 Task: Plan a time block for the music and performance arts retreat.
Action: Mouse moved to (95, 195)
Screenshot: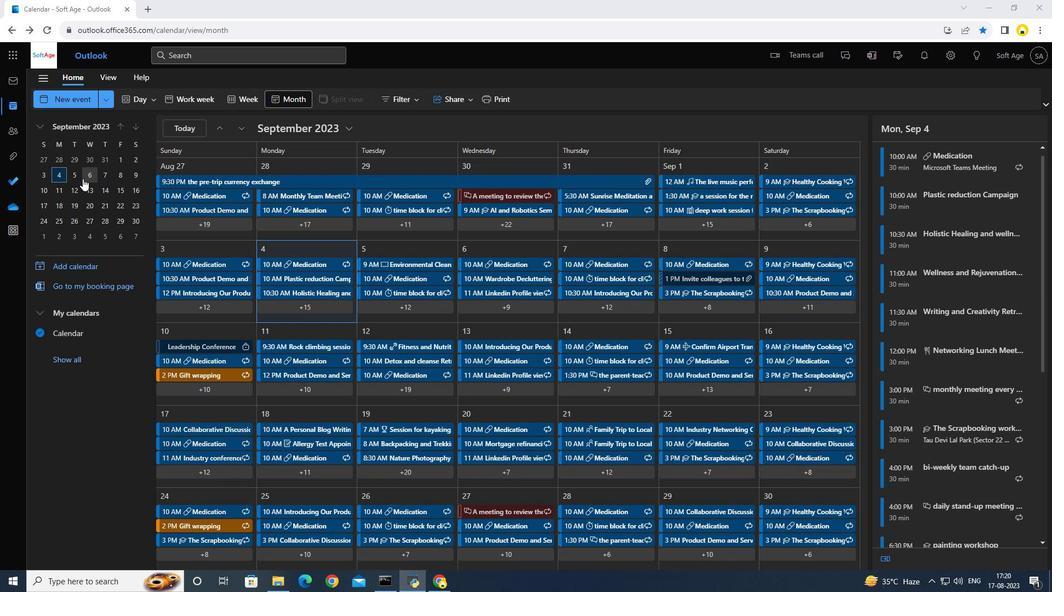 
Action: Mouse pressed left at (95, 195)
Screenshot: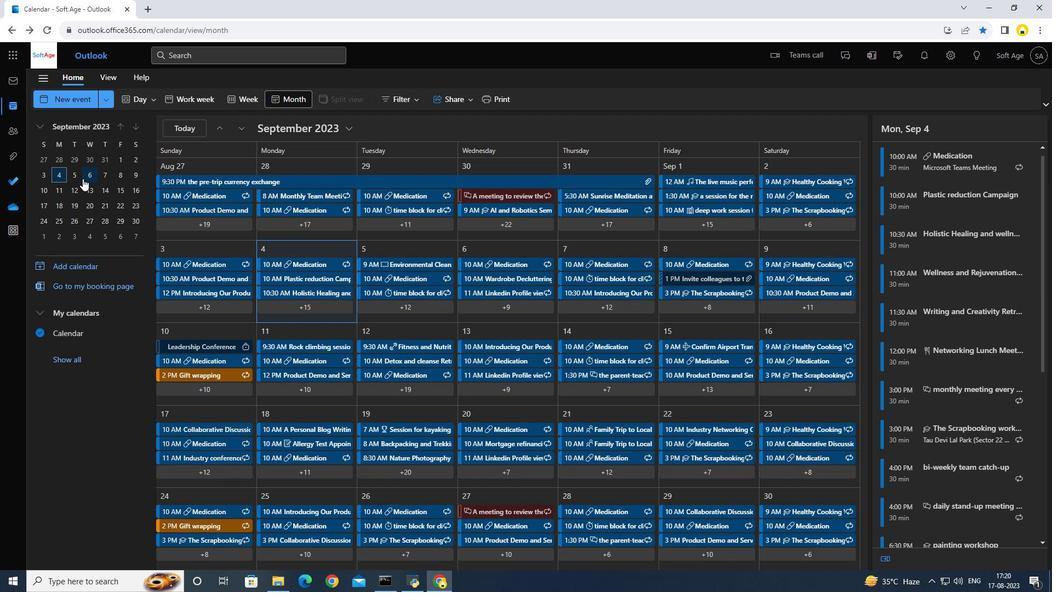 
Action: Mouse moved to (100, 116)
Screenshot: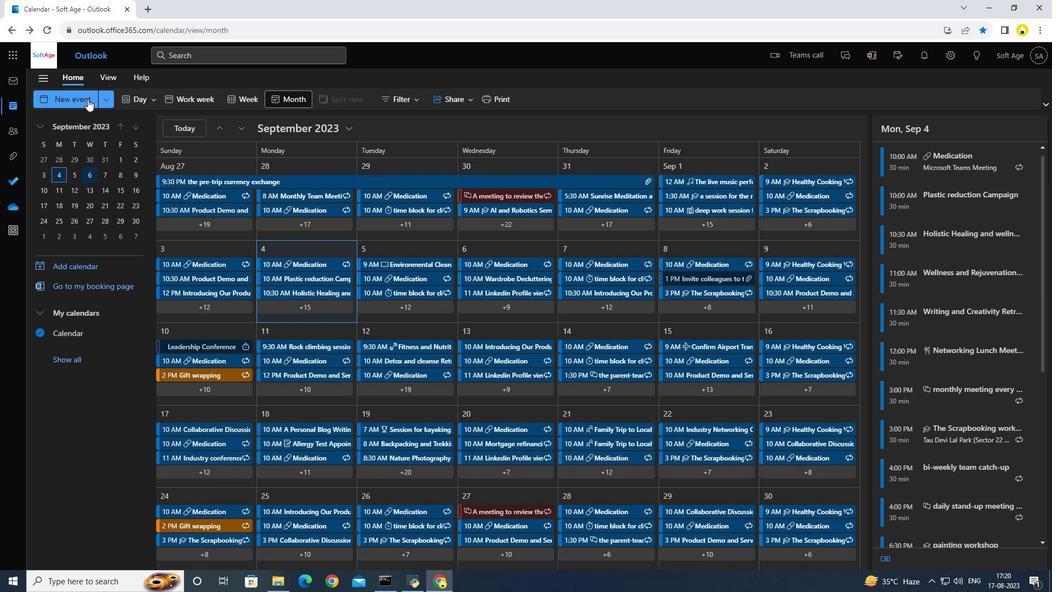 
Action: Mouse pressed left at (100, 116)
Screenshot: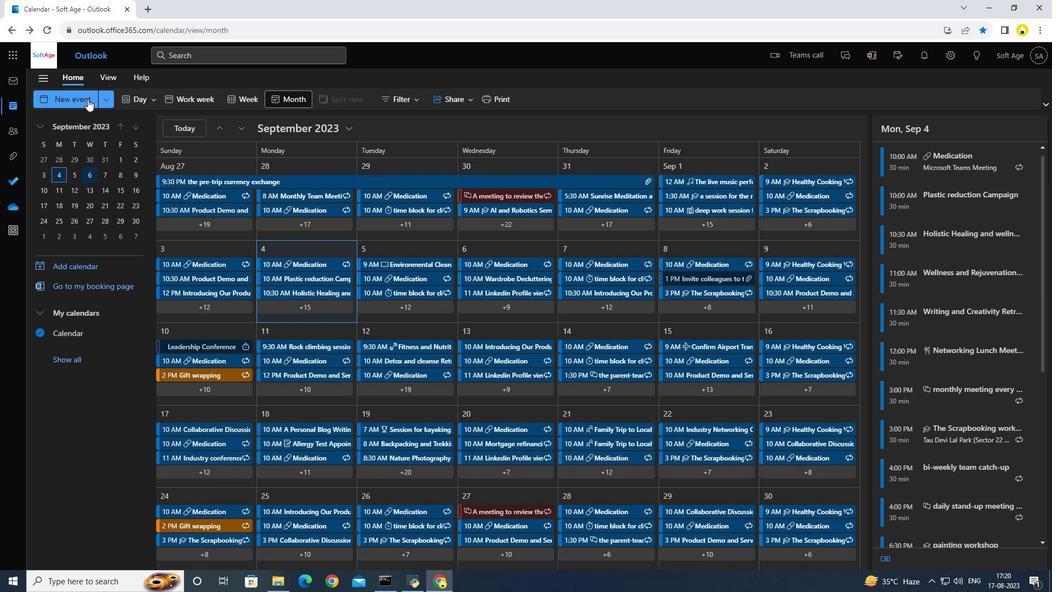 
Action: Mouse moved to (274, 184)
Screenshot: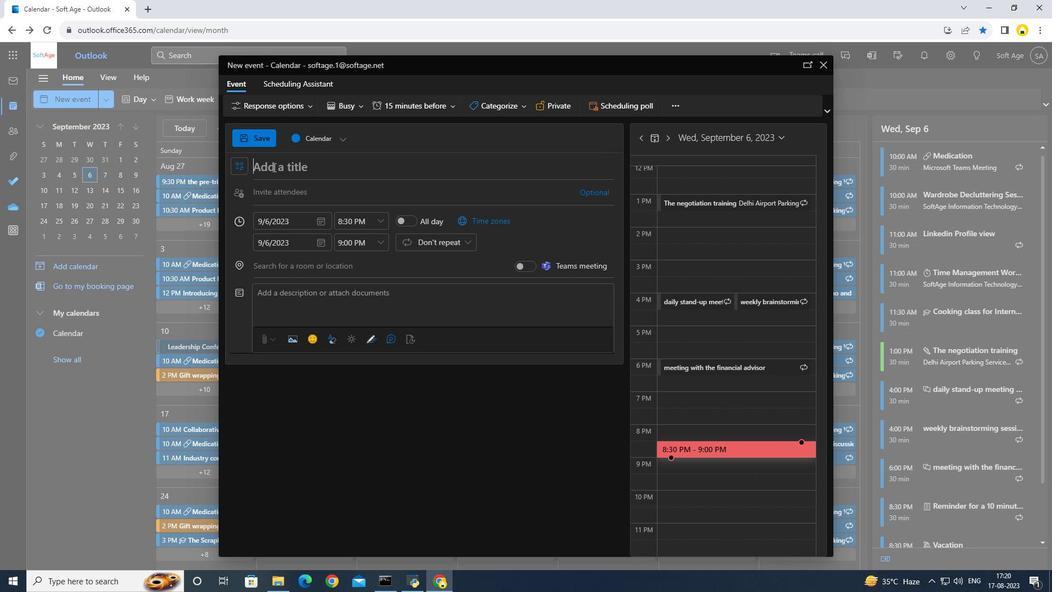 
Action: Mouse pressed left at (274, 184)
Screenshot: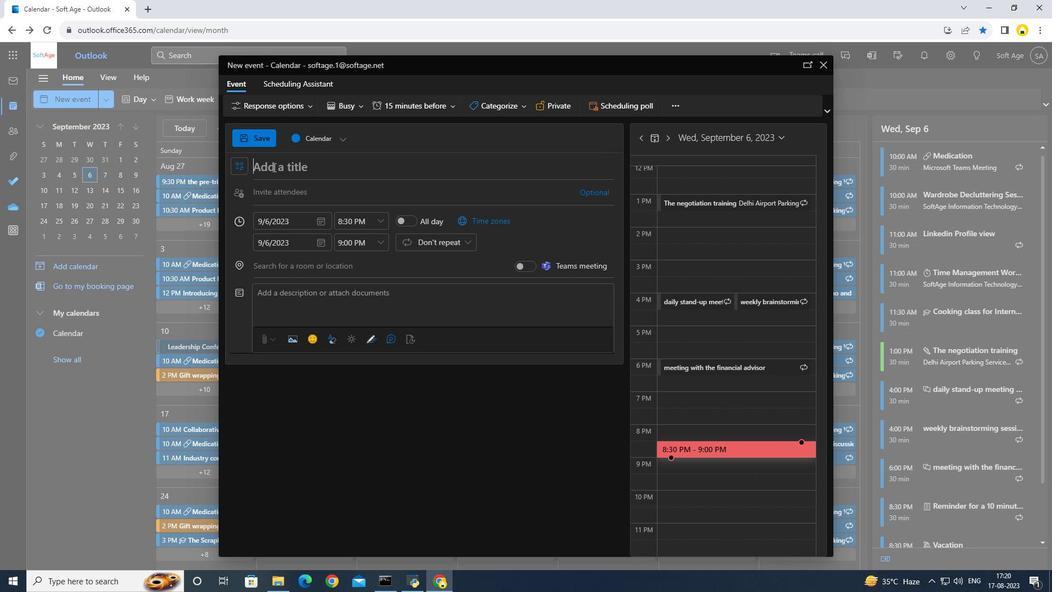 
Action: Mouse moved to (281, 183)
Screenshot: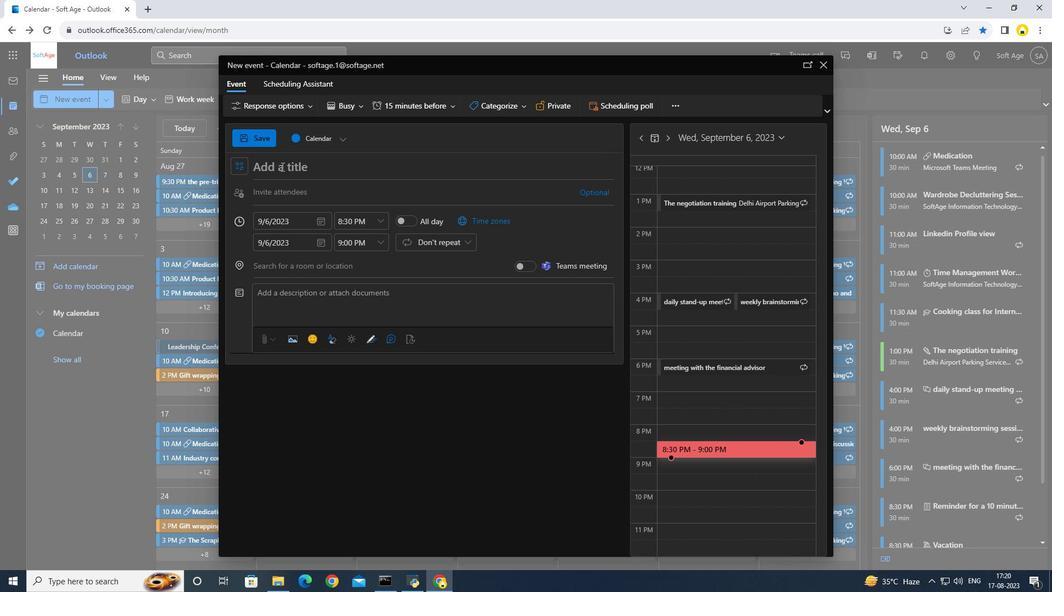 
Action: Key pressed <Key.caps_lock>M<Key.caps_lock>usic<Key.space><Key.space>abnd<Key.space><Key.backspace><Key.backspace><Key.backspace><Key.backspace>nd<Key.space><Key.caps_lock>P<Key.caps_lock>er
Screenshot: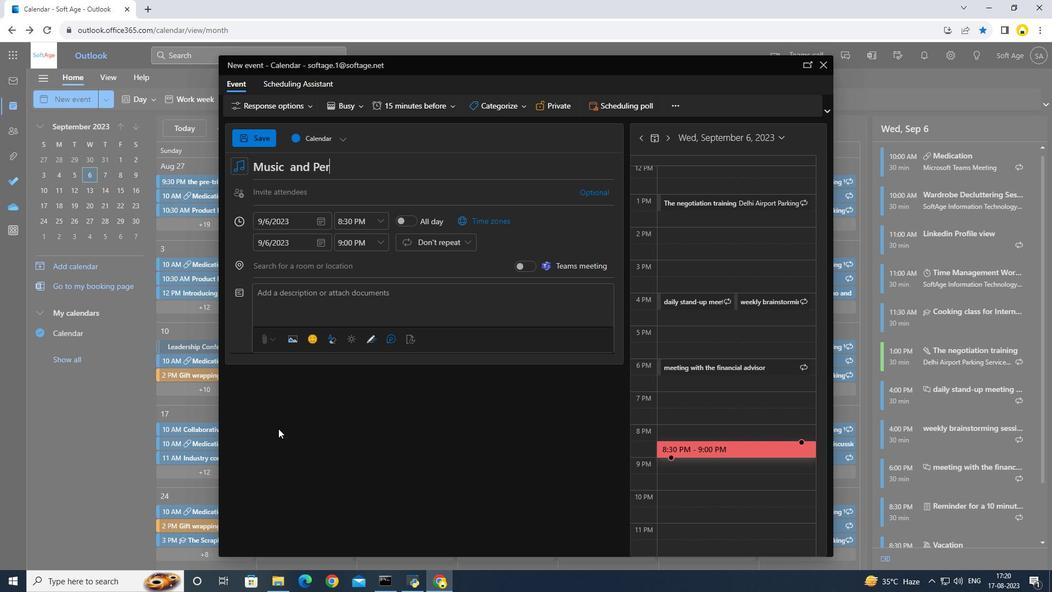 
Action: Mouse moved to (278, 445)
Screenshot: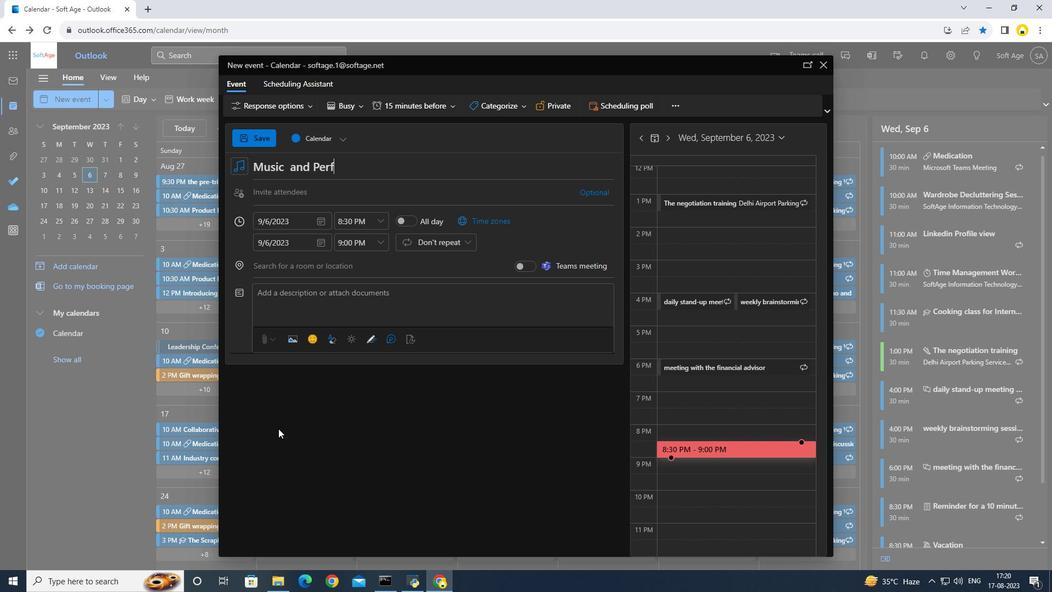 
Action: Key pressed fo
Screenshot: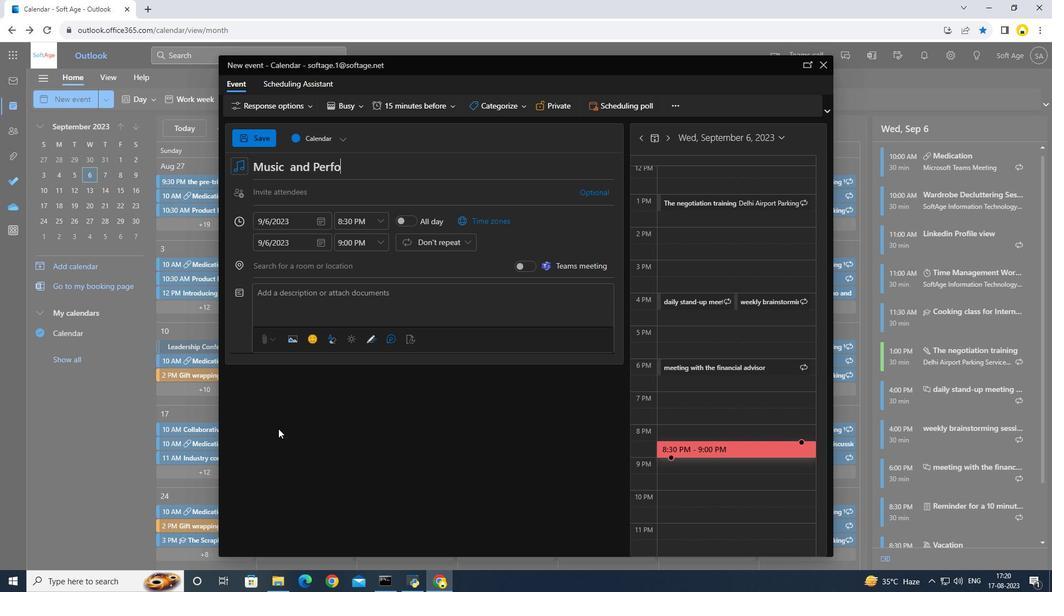 
Action: Mouse moved to (317, 292)
Screenshot: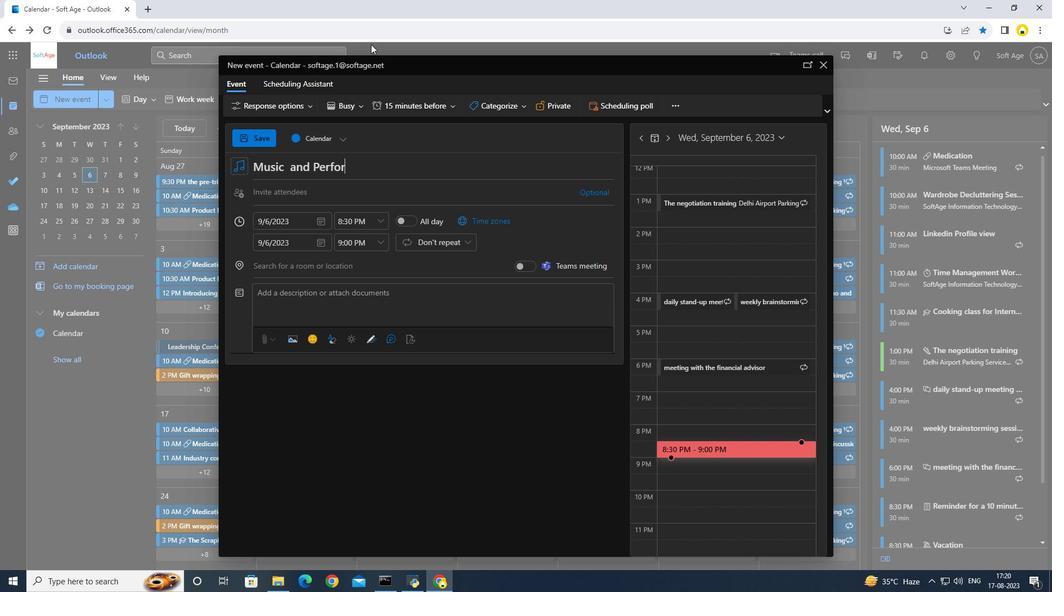 
Action: Key pressed r
Screenshot: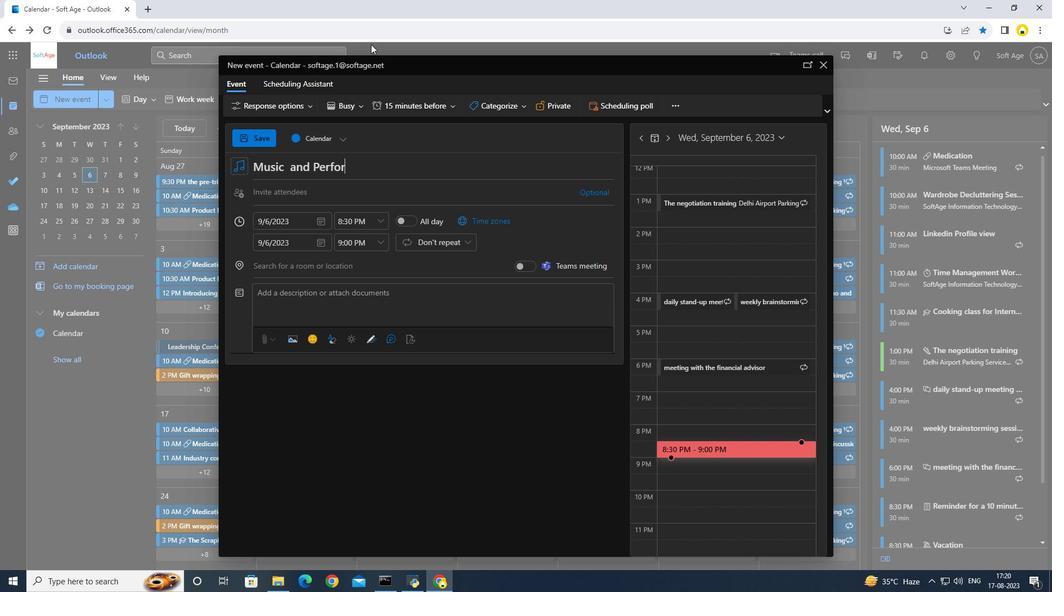 
Action: Mouse moved to (365, 61)
Screenshot: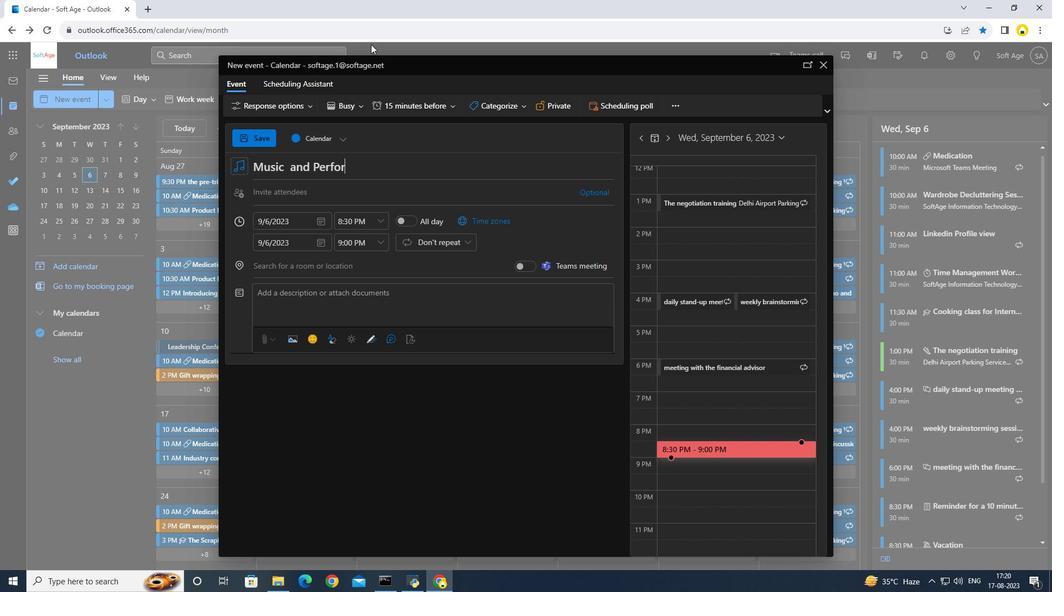 
Action: Key pressed mane<Key.space><Key.backspace><Key.backspace>ce<Key.space><Key.caps_lock>A<Key.caps_lock>rts<Key.space><Key.caps_lock>RE<Key.backspace><Key.caps_lock>etreat
Screenshot: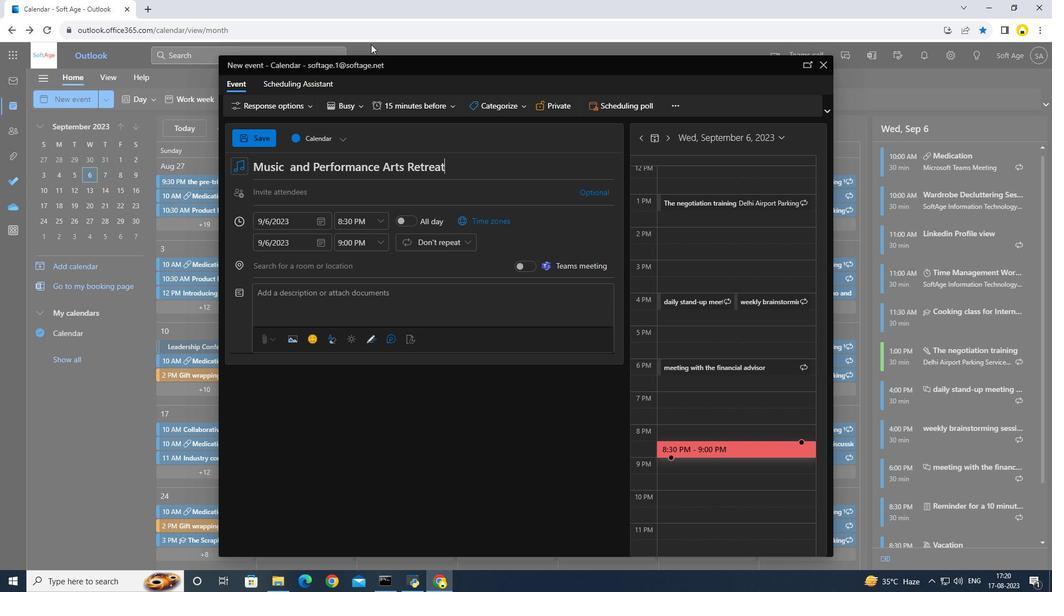 
Action: Mouse moved to (374, 235)
Screenshot: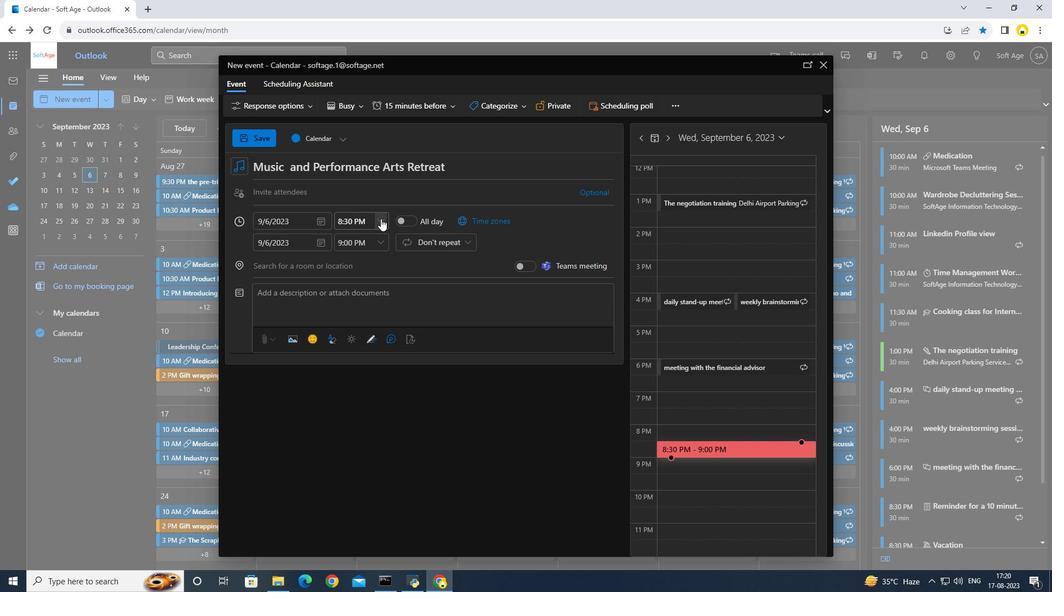 
Action: Mouse pressed left at (374, 235)
Screenshot: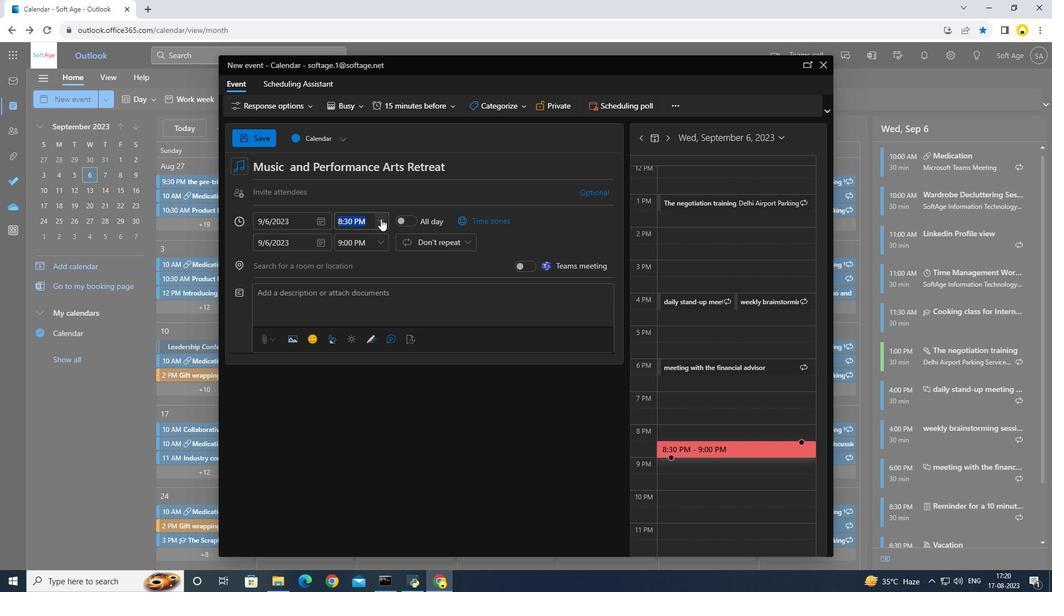
Action: Mouse moved to (373, 270)
Screenshot: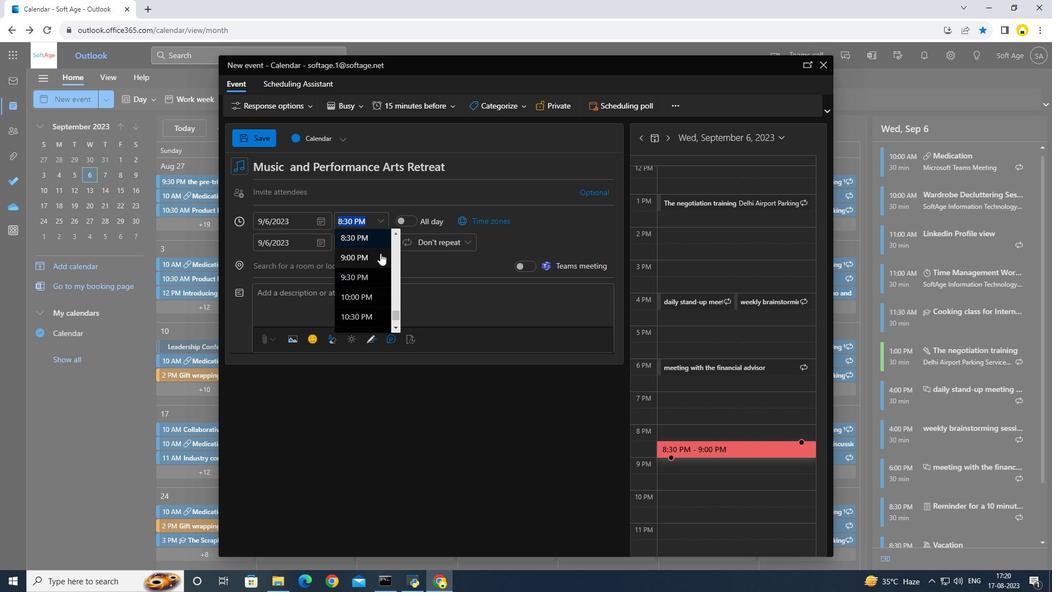 
Action: Mouse scrolled (373, 270) with delta (0, 0)
Screenshot: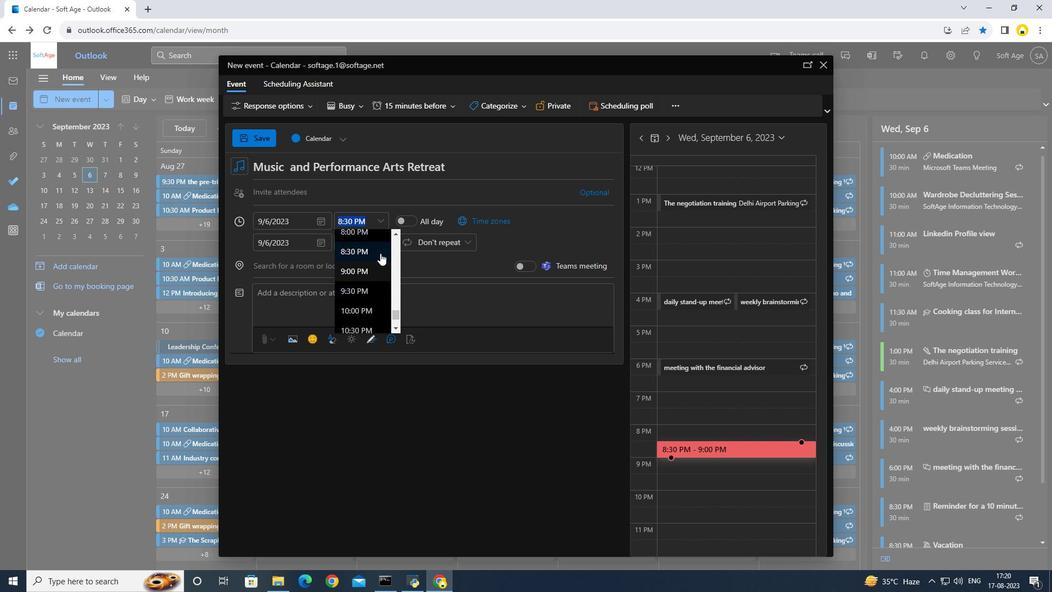 
Action: Mouse scrolled (373, 270) with delta (0, 0)
Screenshot: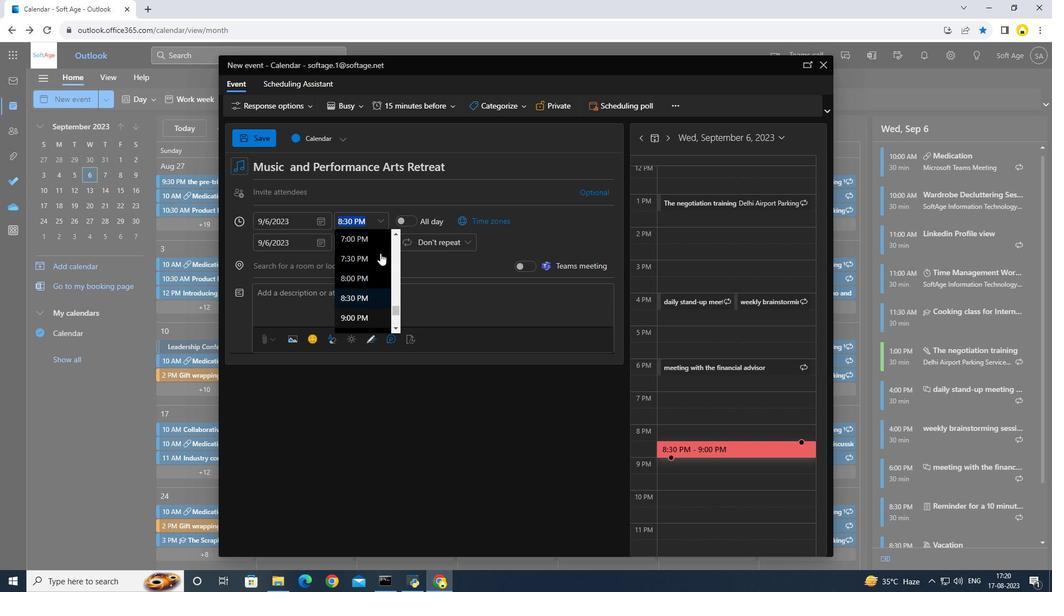 
Action: Mouse scrolled (373, 270) with delta (0, 0)
Screenshot: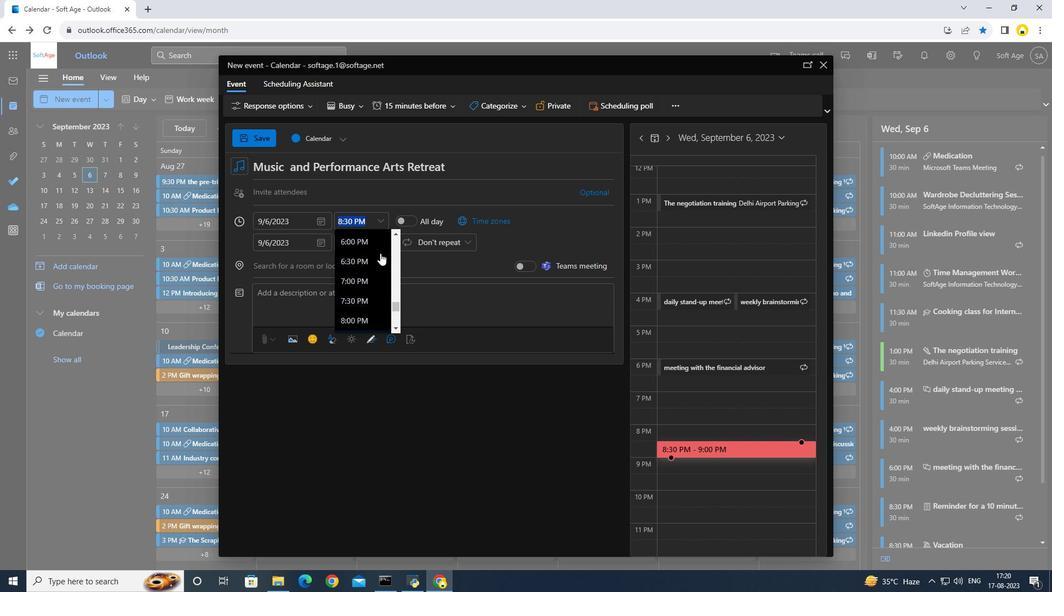 
Action: Mouse scrolled (373, 270) with delta (0, 0)
Screenshot: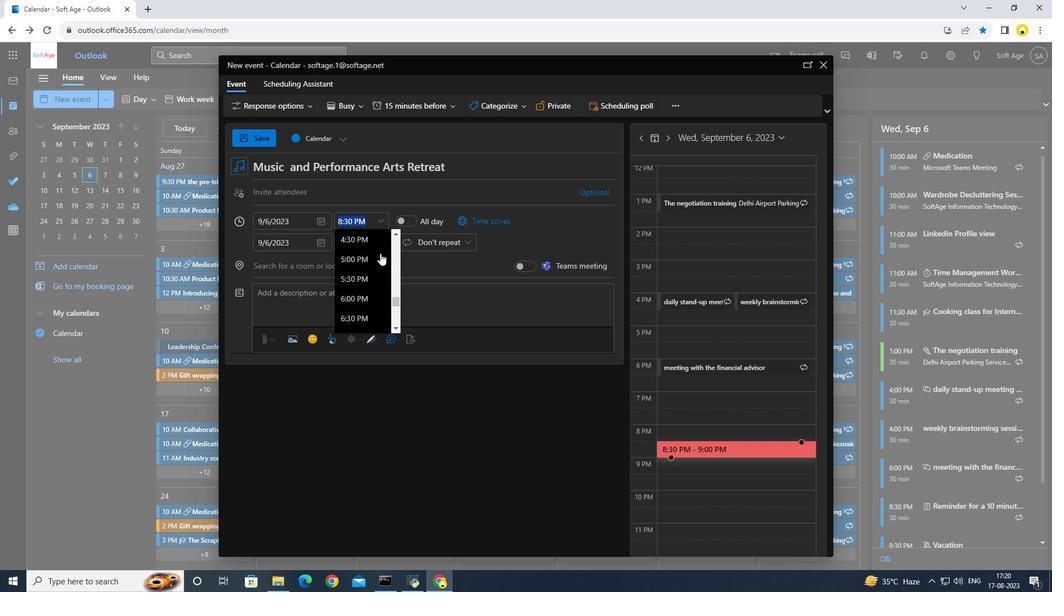 
Action: Mouse moved to (342, 264)
Screenshot: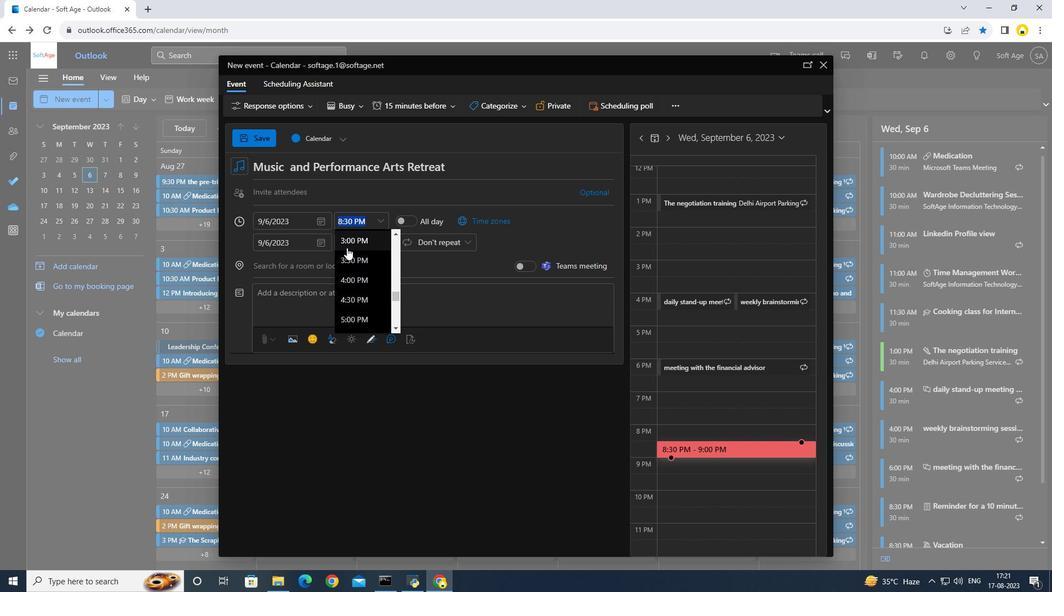 
Action: Mouse scrolled (342, 265) with delta (0, 0)
Screenshot: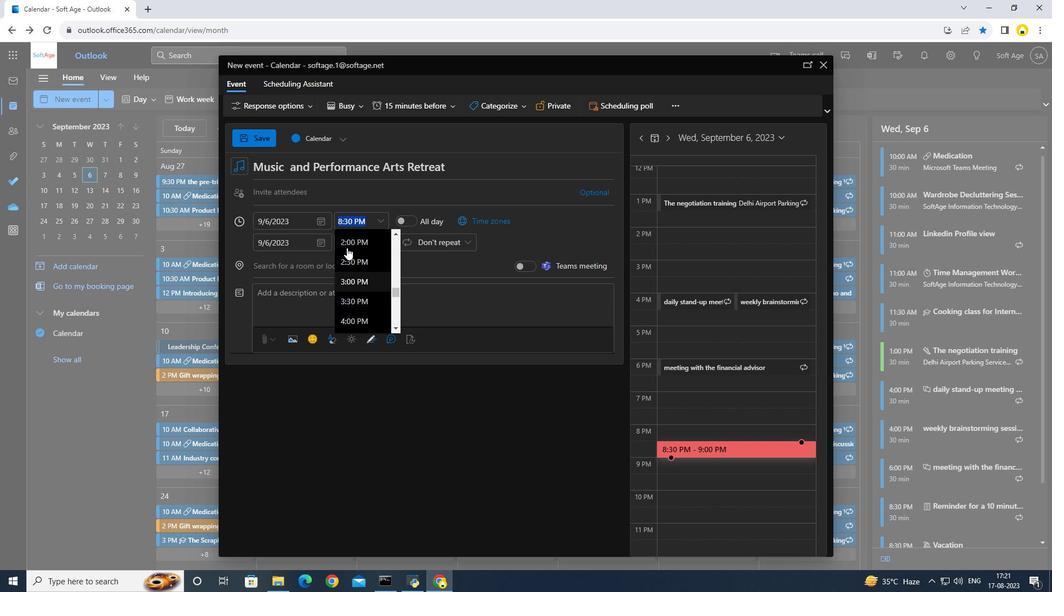 
Action: Mouse scrolled (342, 265) with delta (0, 0)
Screenshot: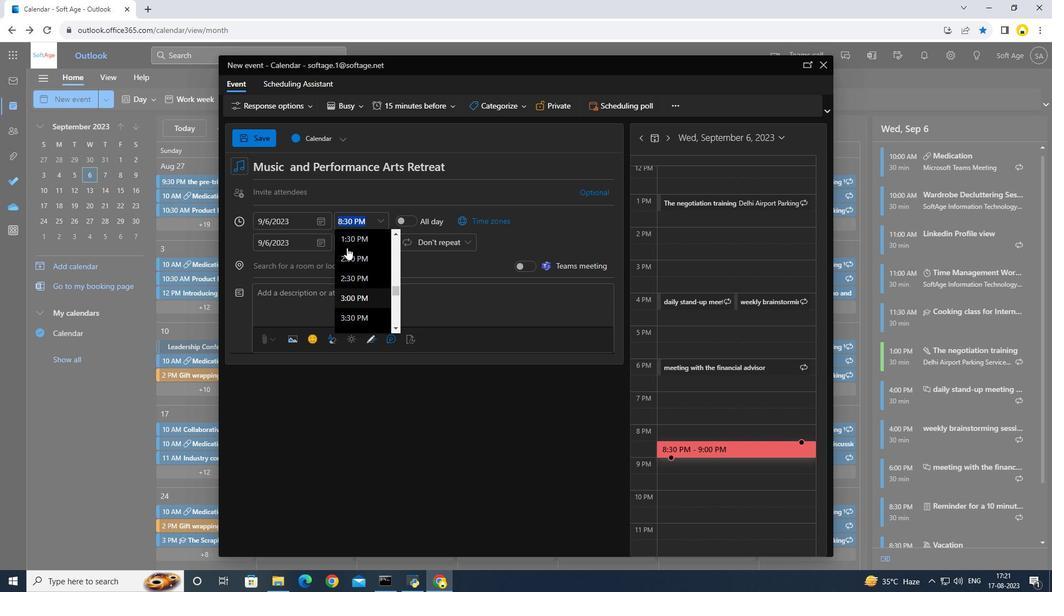 
Action: Mouse scrolled (342, 265) with delta (0, 0)
Screenshot: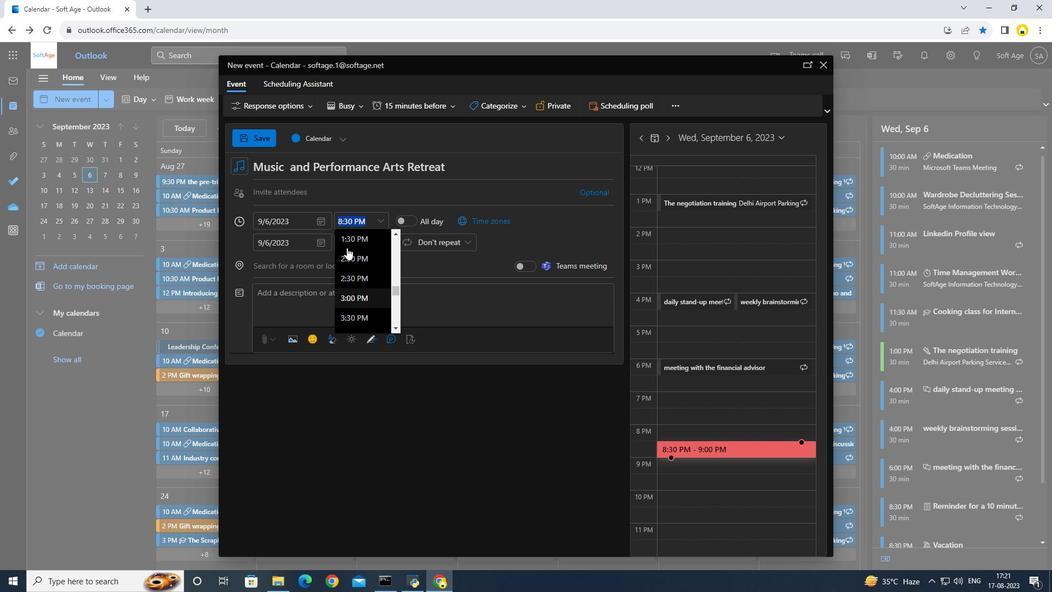 
Action: Mouse scrolled (342, 265) with delta (0, 0)
Screenshot: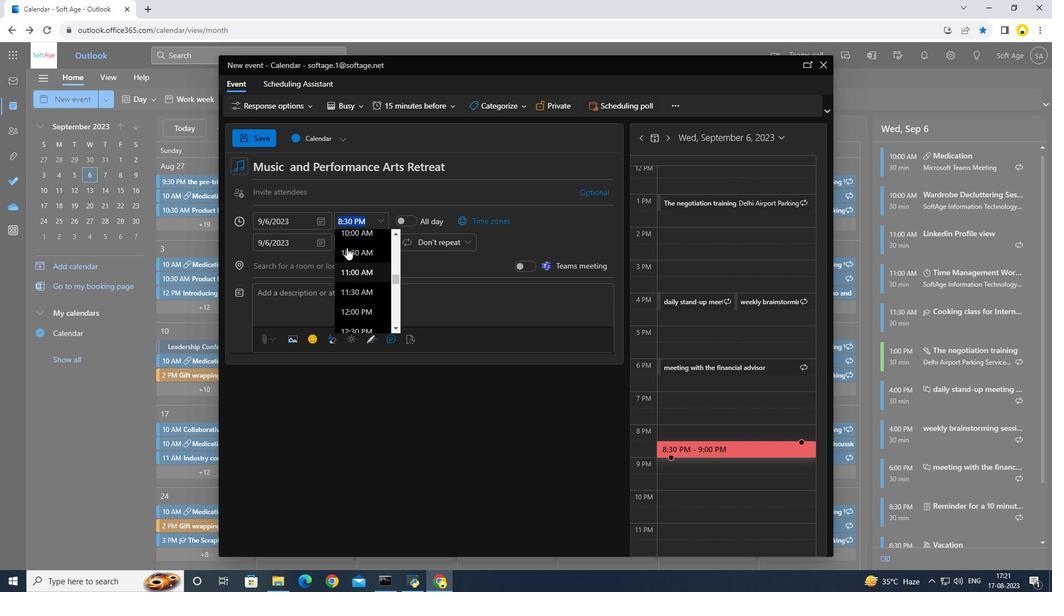 
Action: Mouse scrolled (342, 265) with delta (0, 0)
Screenshot: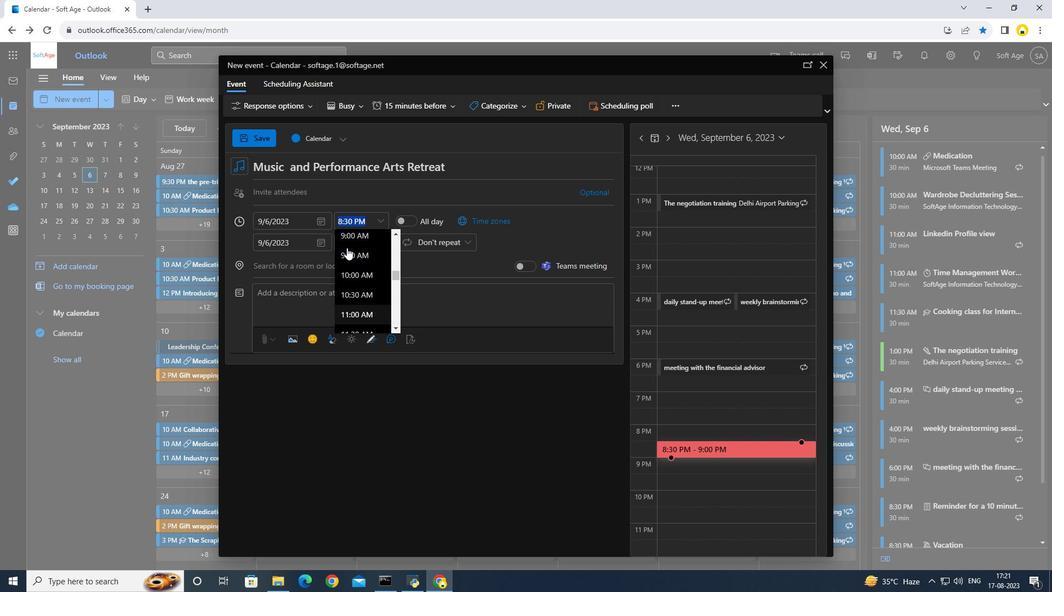 
Action: Mouse scrolled (342, 265) with delta (0, 0)
Screenshot: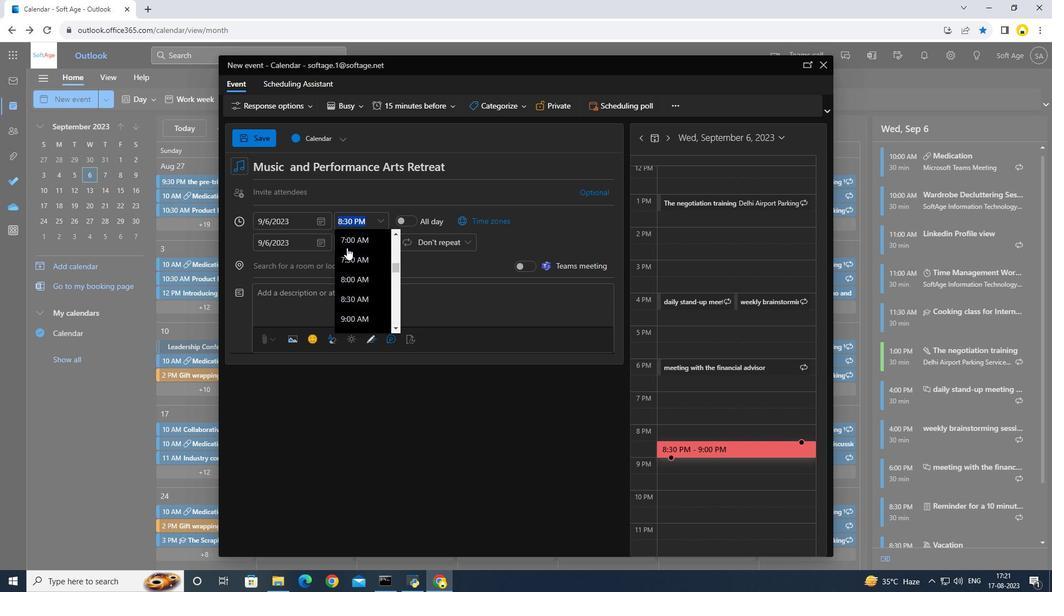 
Action: Mouse scrolled (342, 264) with delta (0, 0)
Screenshot: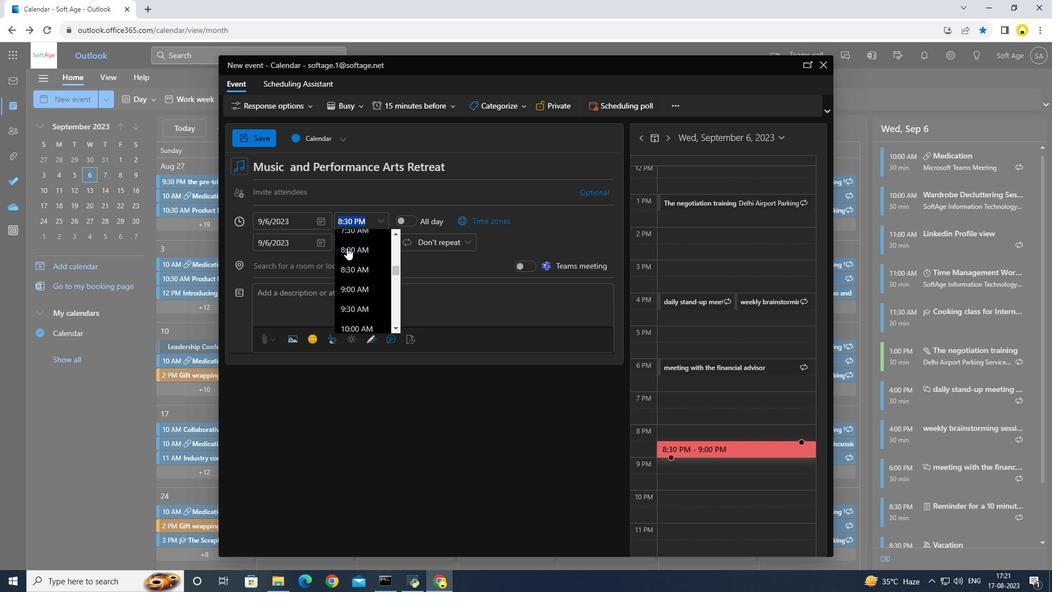
Action: Mouse moved to (342, 287)
Screenshot: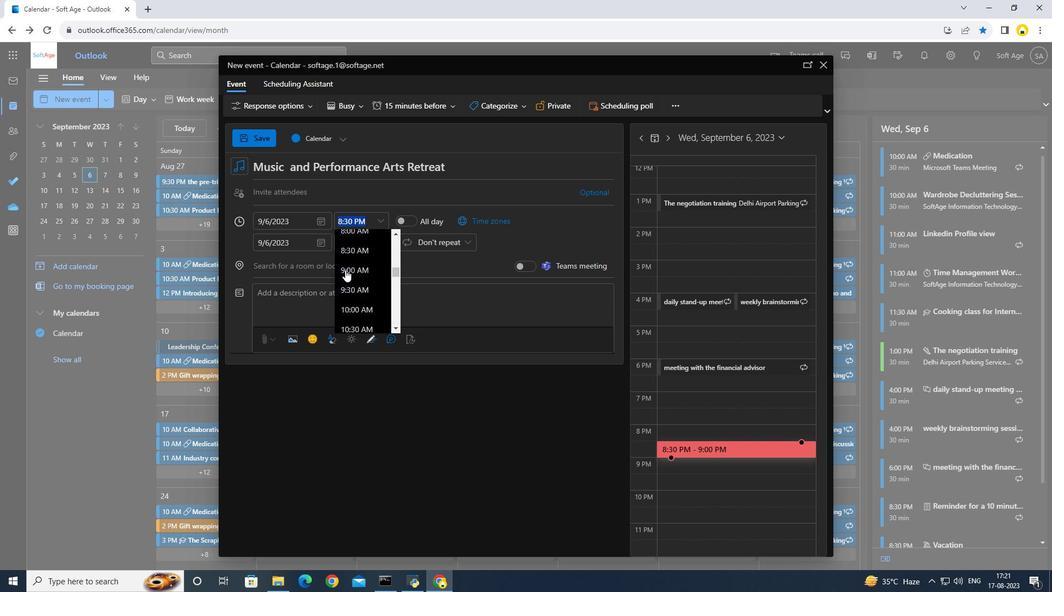 
Action: Mouse scrolled (342, 286) with delta (0, 0)
Screenshot: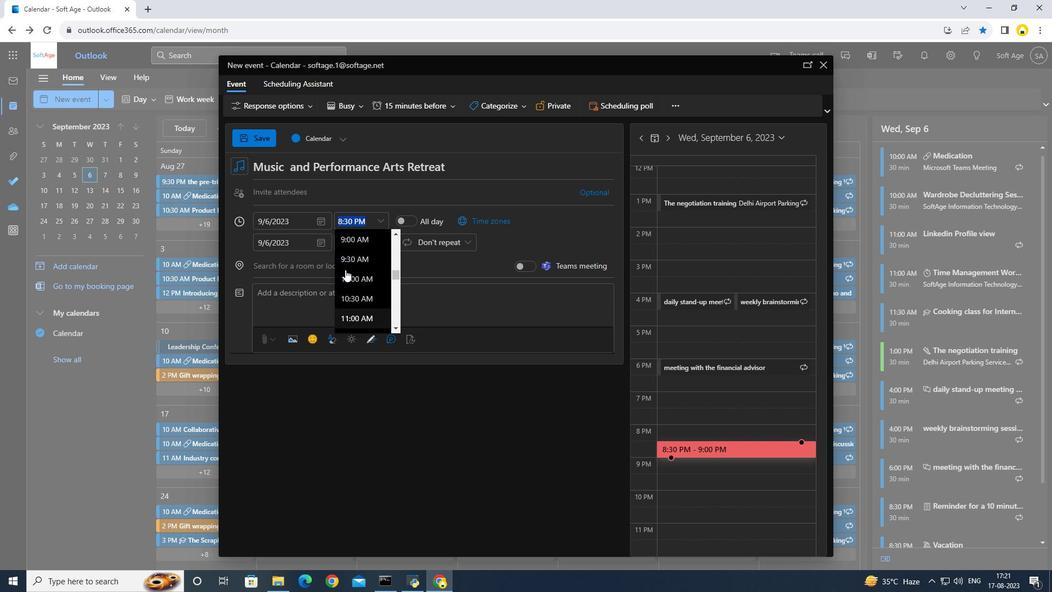 
Action: Mouse scrolled (342, 286) with delta (0, 0)
Screenshot: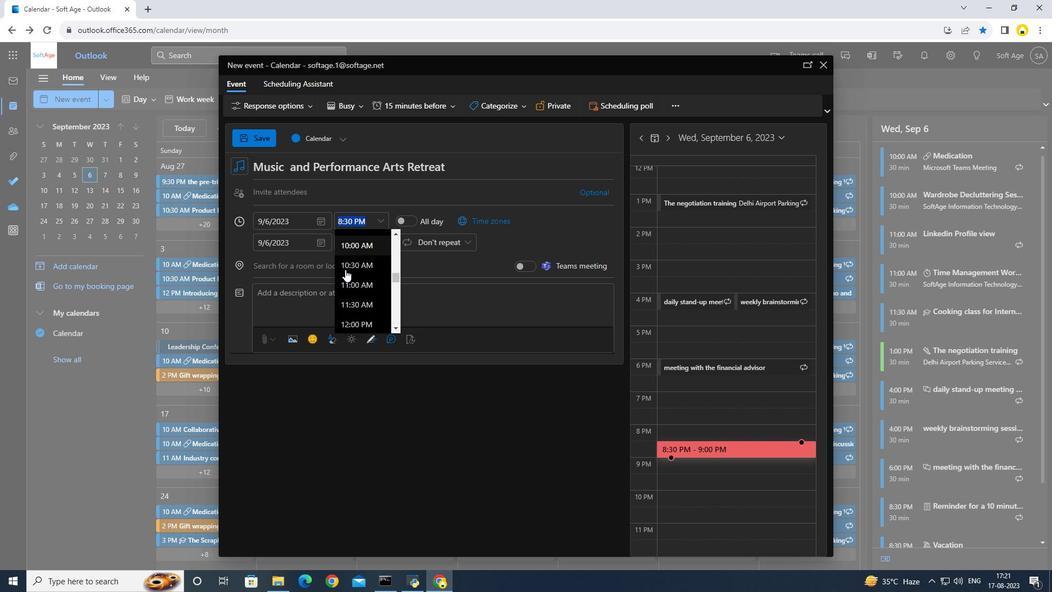 
Action: Mouse moved to (341, 287)
Screenshot: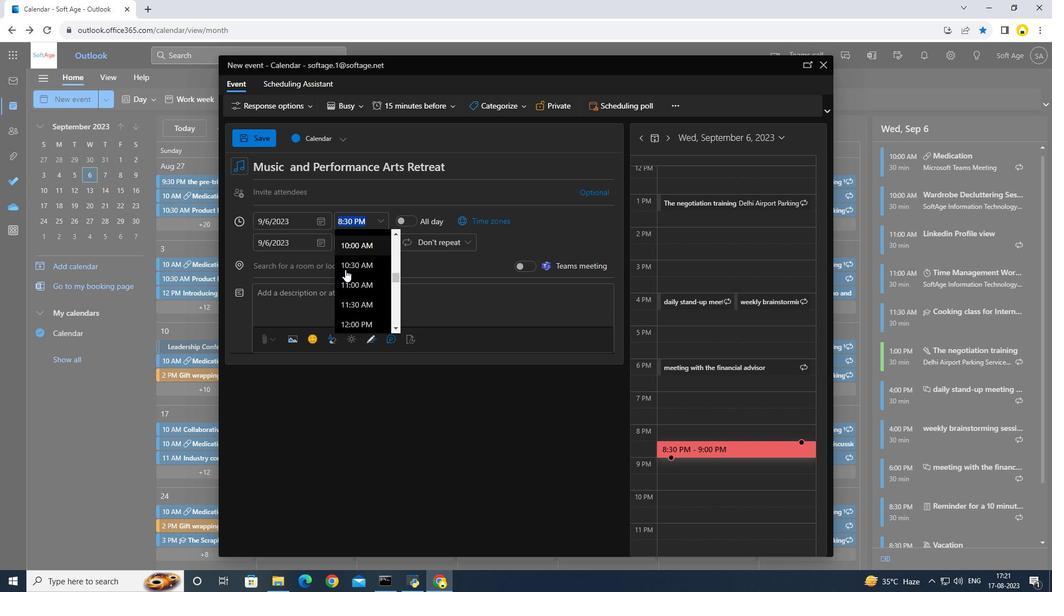 
Action: Mouse scrolled (341, 287) with delta (0, 0)
Screenshot: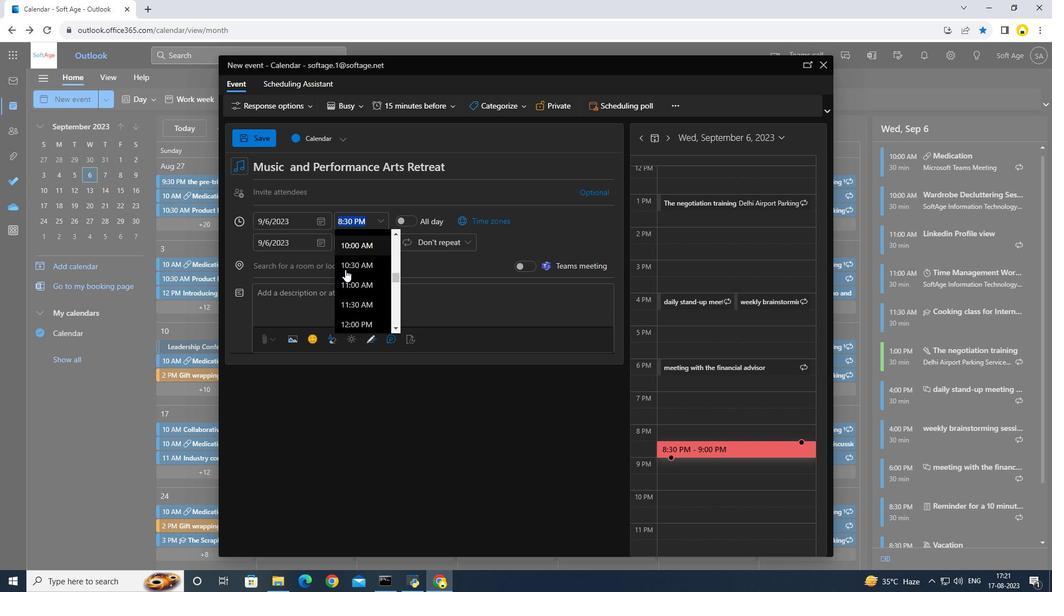 
Action: Mouse moved to (340, 286)
Screenshot: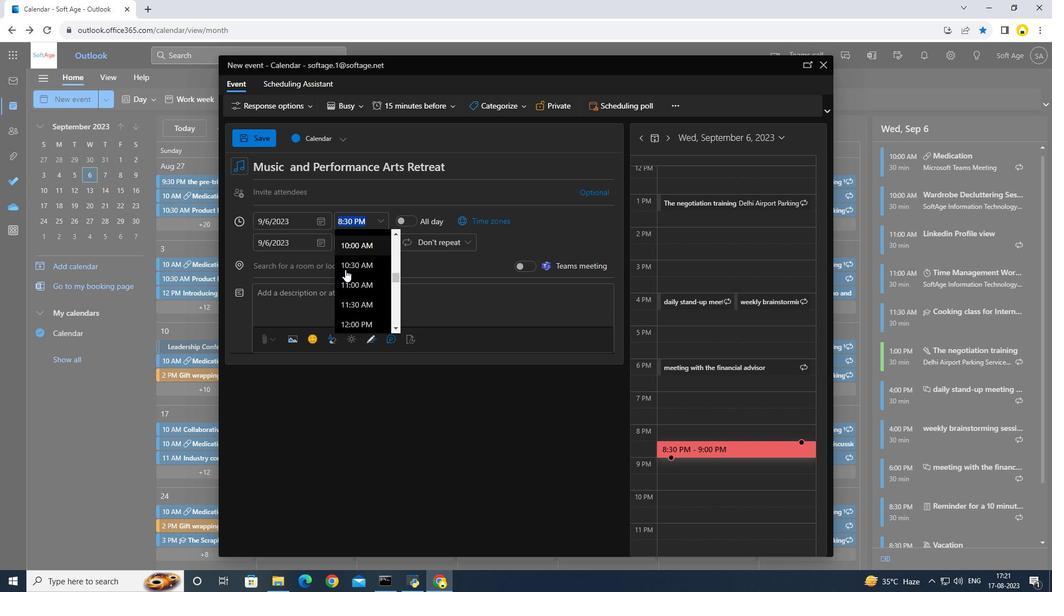 
Action: Mouse scrolled (340, 286) with delta (0, 0)
Screenshot: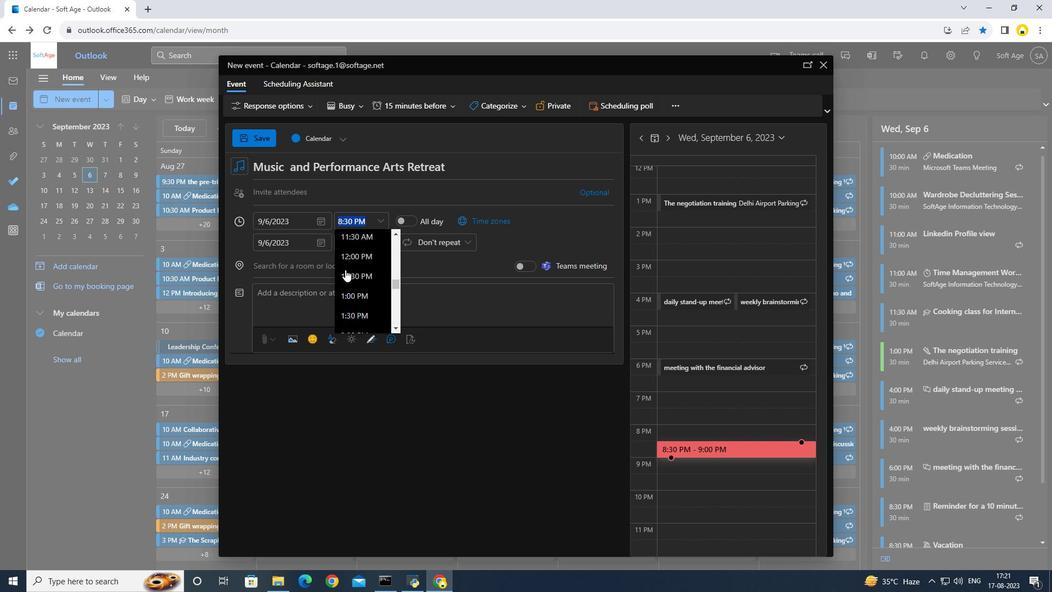 
Action: Mouse moved to (340, 286)
Screenshot: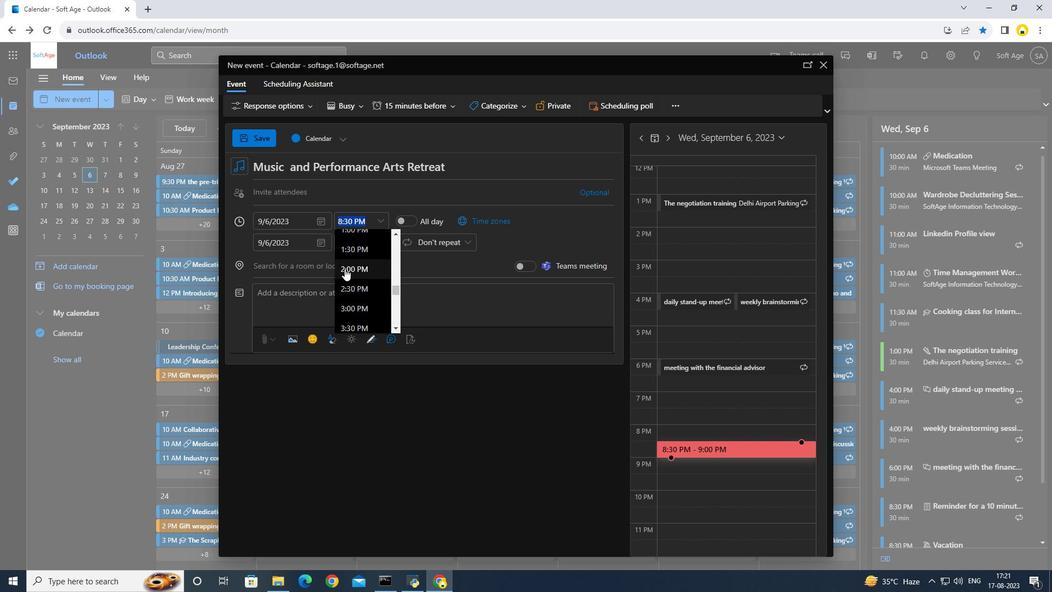 
Action: Mouse scrolled (340, 287) with delta (0, 0)
Screenshot: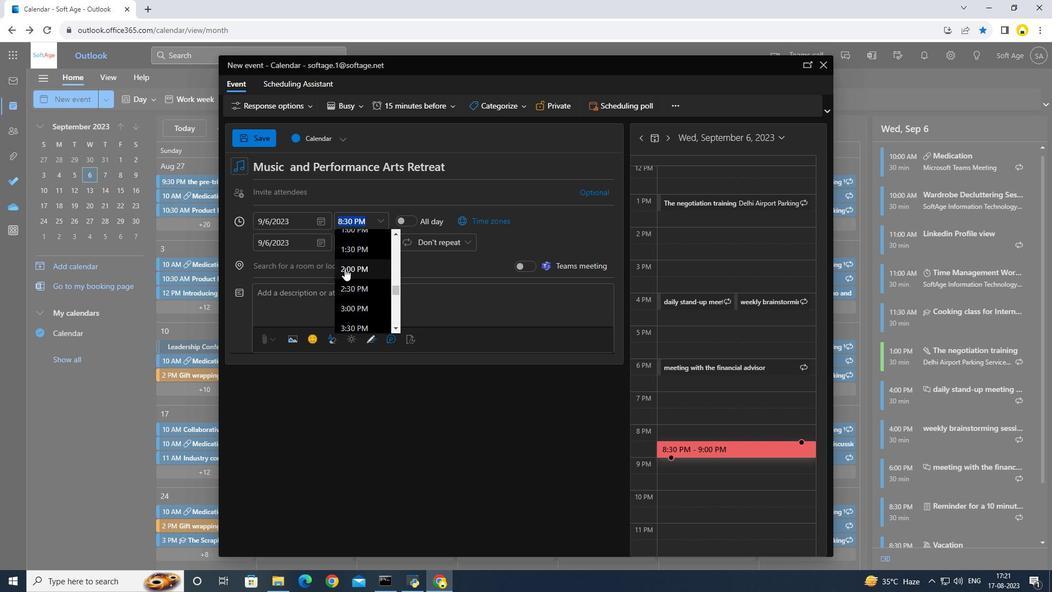 
Action: Mouse moved to (340, 281)
Screenshot: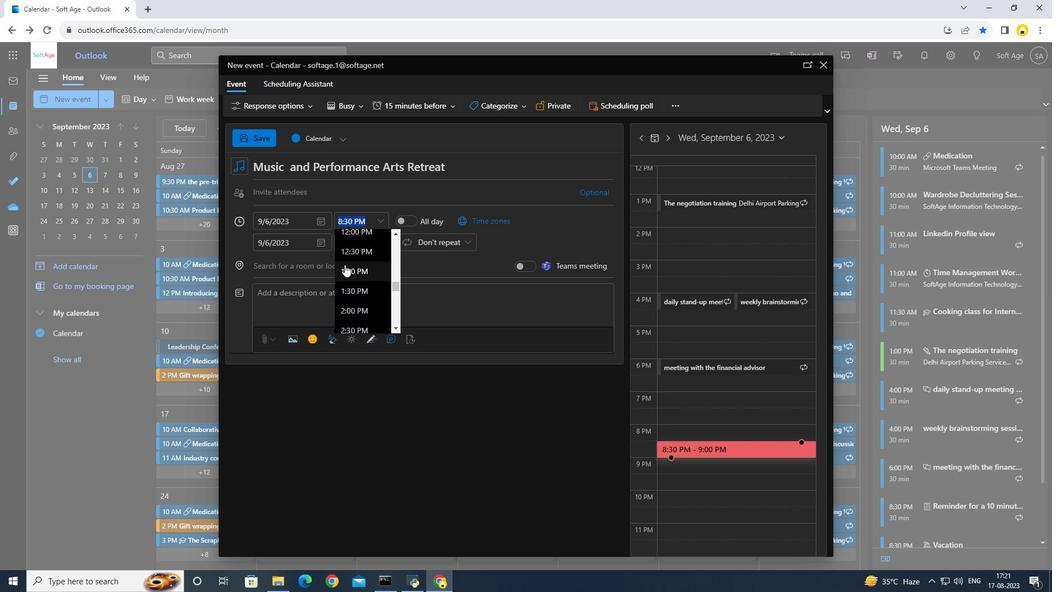 
Action: Mouse scrolled (340, 282) with delta (0, 0)
Screenshot: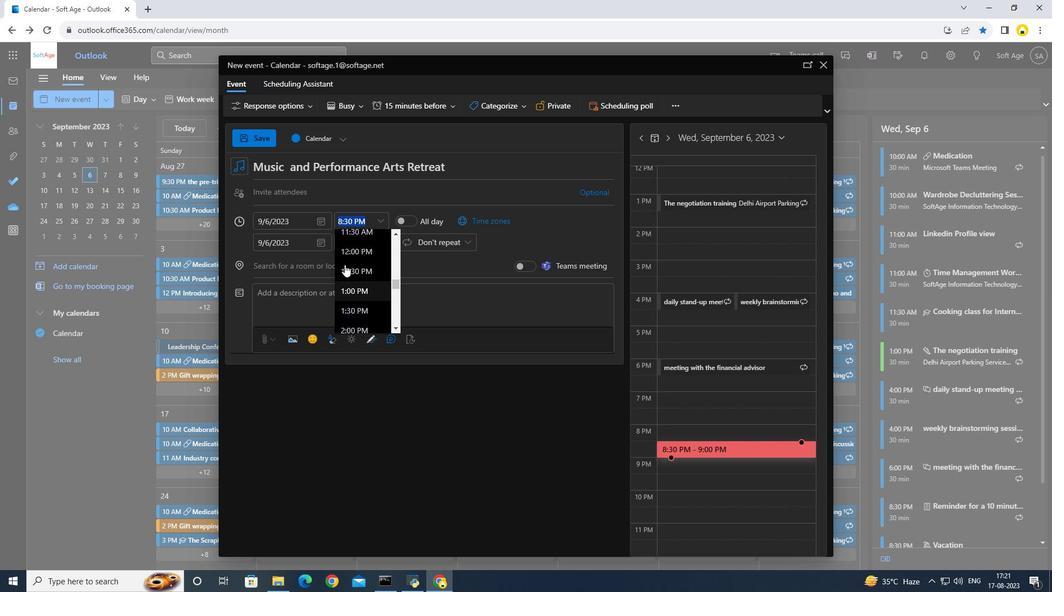 
Action: Mouse moved to (349, 263)
Screenshot: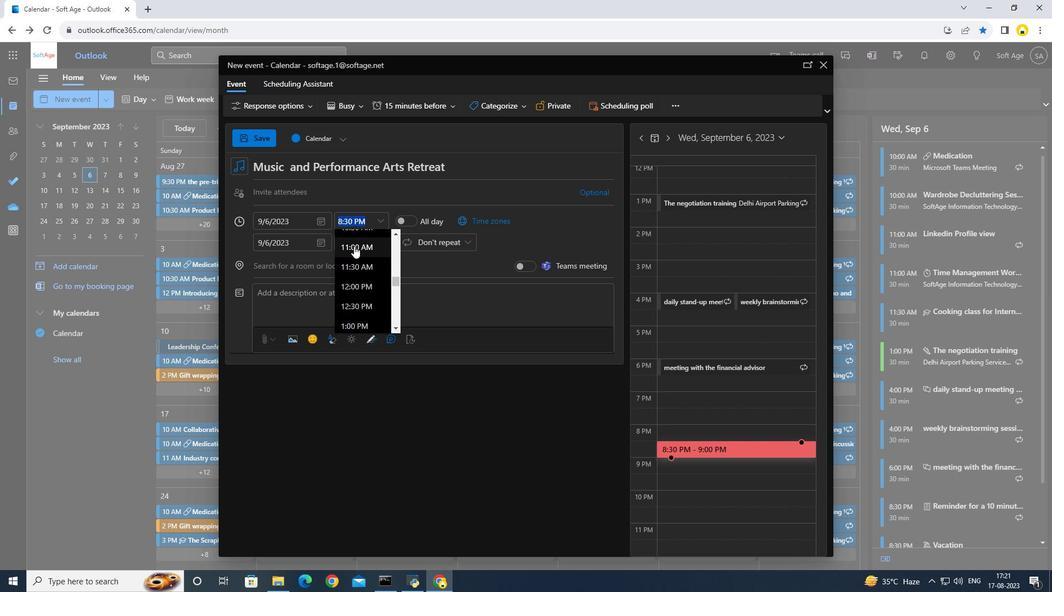 
Action: Mouse pressed left at (349, 263)
Screenshot: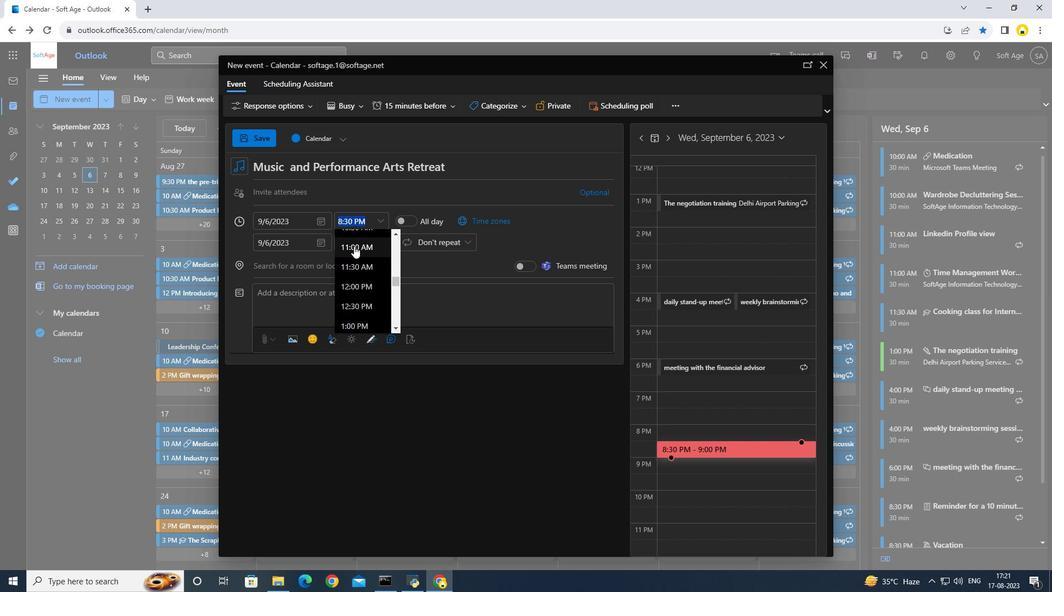 
Action: Mouse moved to (266, 162)
Screenshot: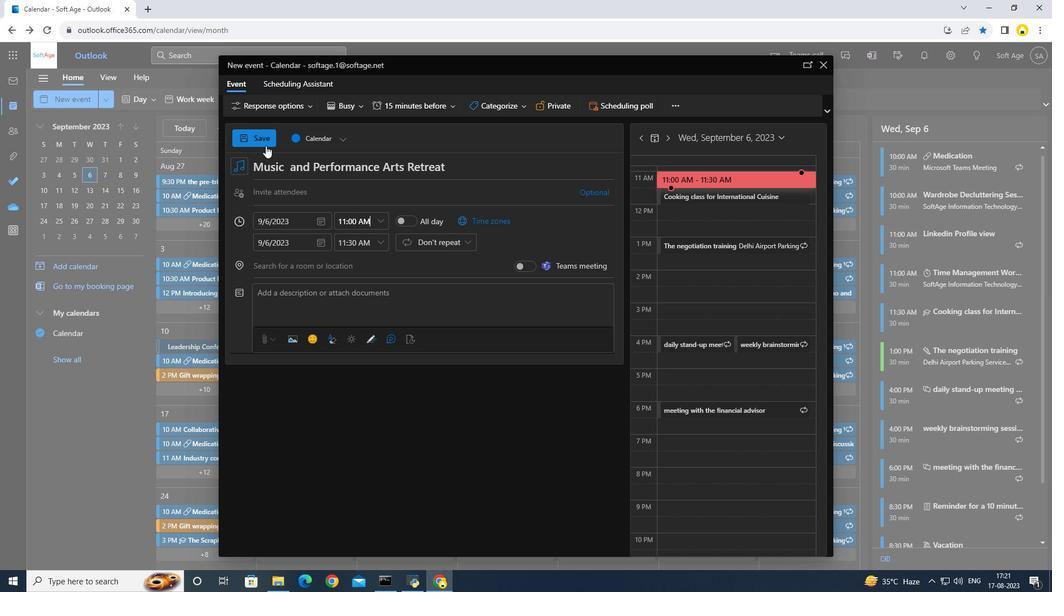 
Action: Mouse pressed left at (266, 162)
Screenshot: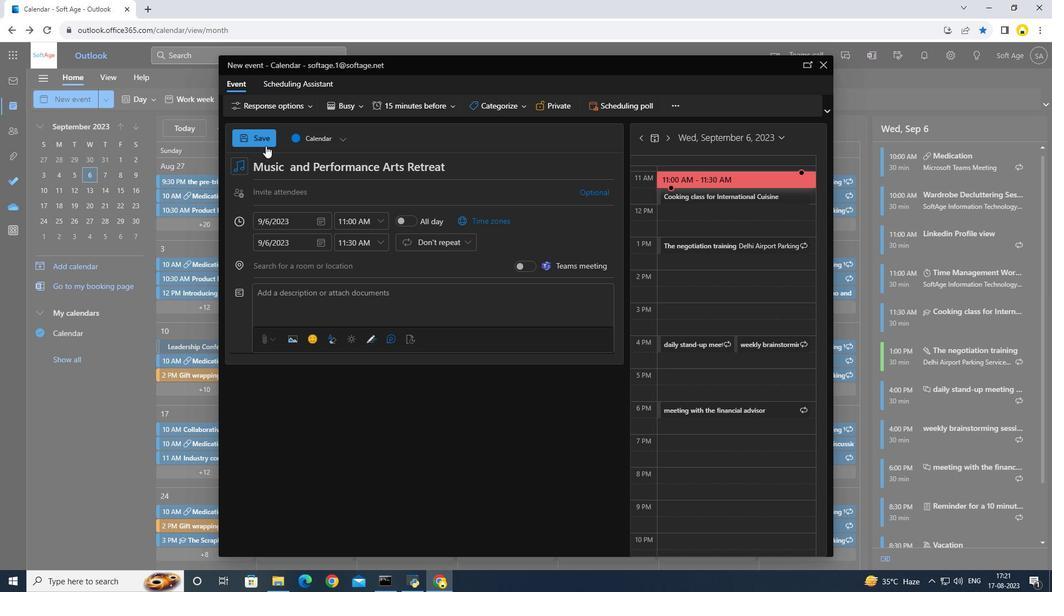 
Action: Mouse moved to (263, 162)
Screenshot: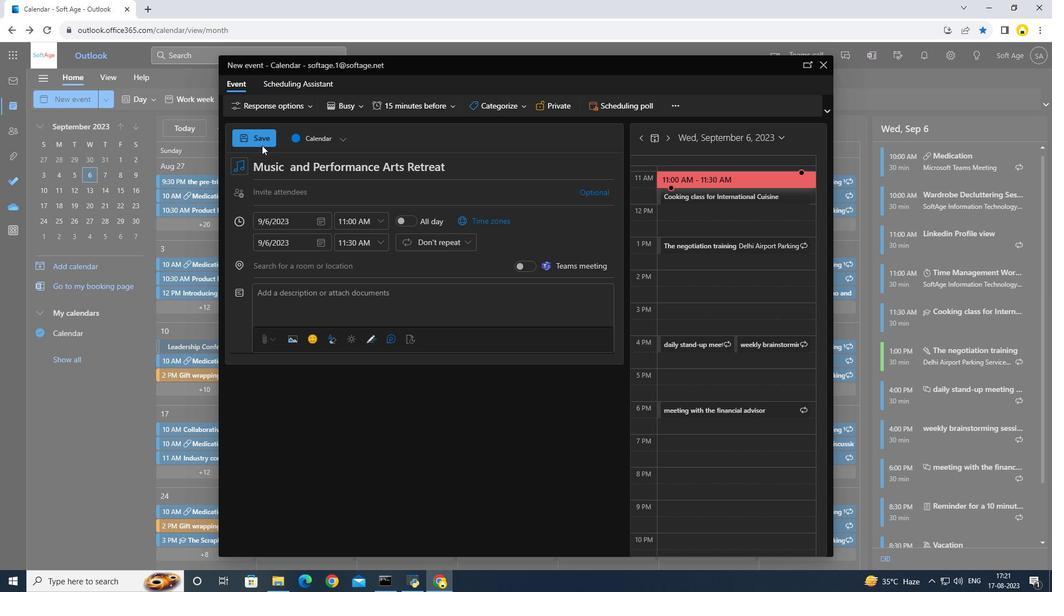 
